 Task: Set the output format to s16.
Action: Mouse moved to (115, 12)
Screenshot: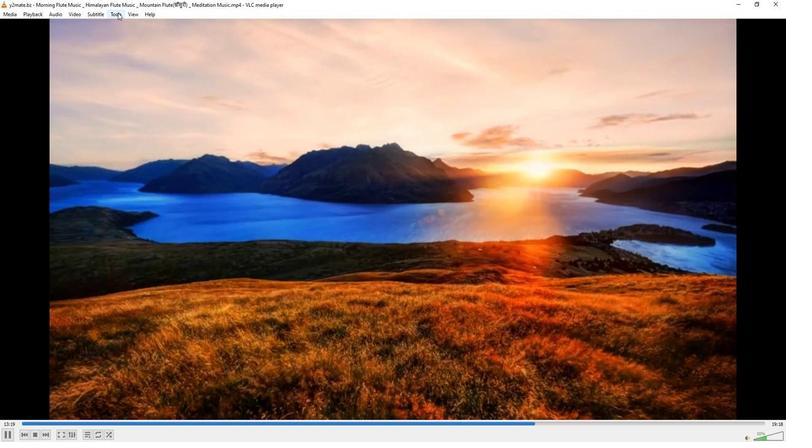 
Action: Mouse pressed left at (115, 12)
Screenshot: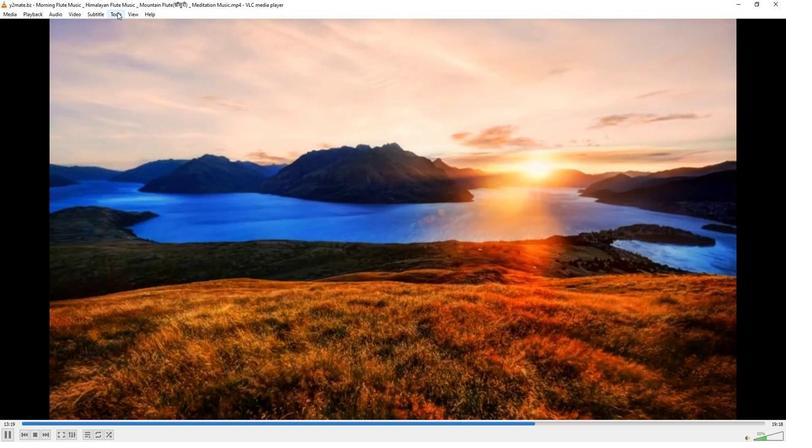 
Action: Mouse moved to (117, 112)
Screenshot: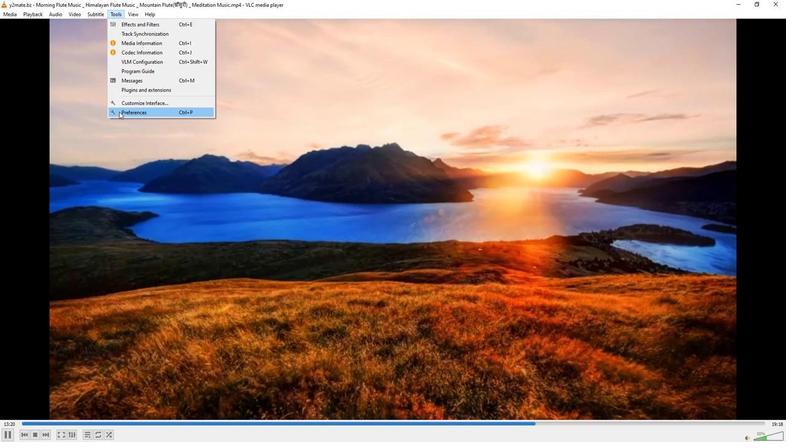 
Action: Mouse pressed left at (117, 112)
Screenshot: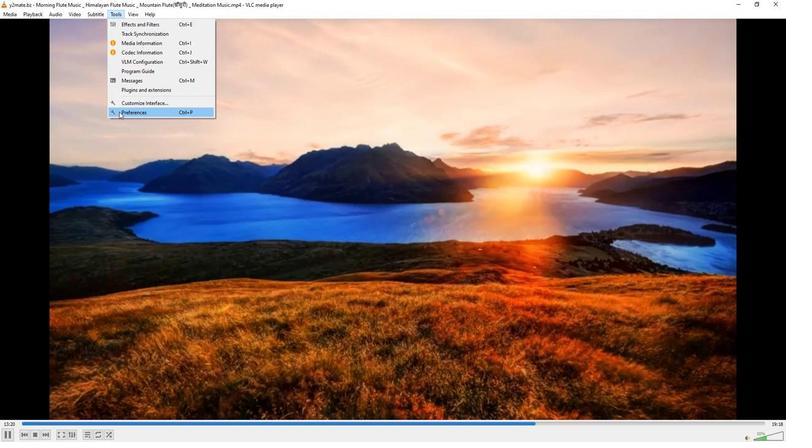 
Action: Mouse moved to (259, 361)
Screenshot: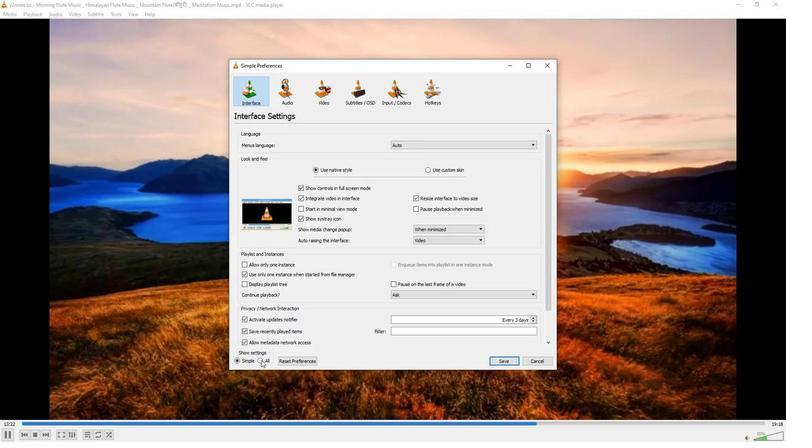 
Action: Mouse pressed left at (259, 361)
Screenshot: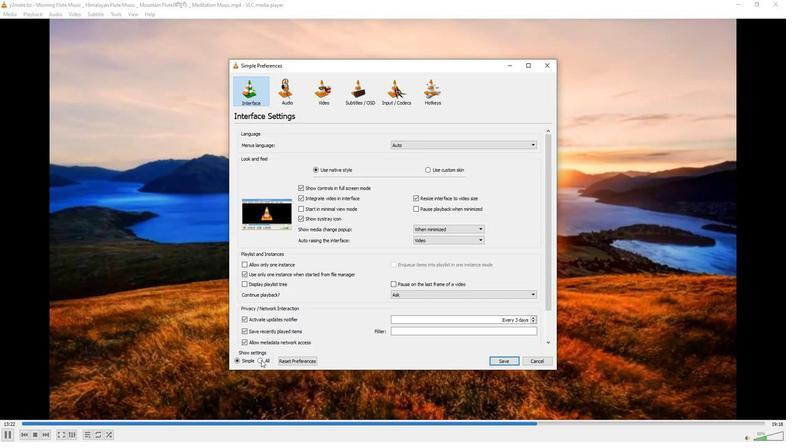 
Action: Mouse moved to (248, 189)
Screenshot: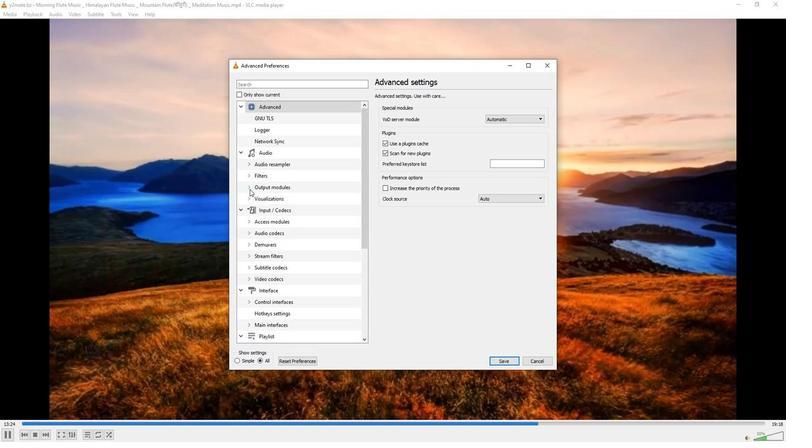 
Action: Mouse pressed left at (248, 189)
Screenshot: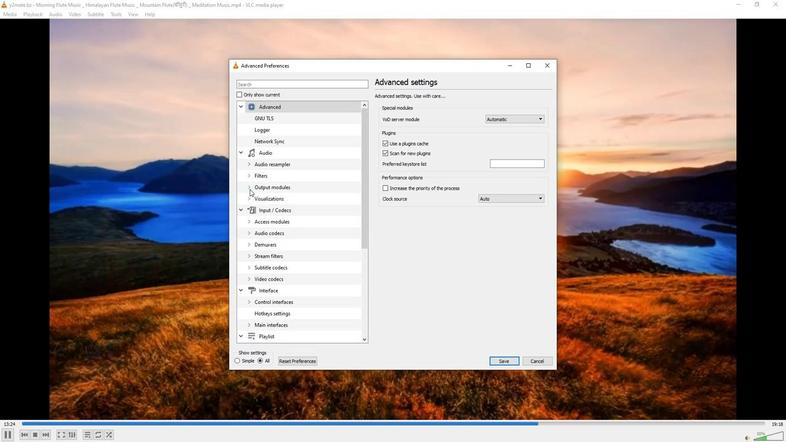 
Action: Mouse moved to (267, 212)
Screenshot: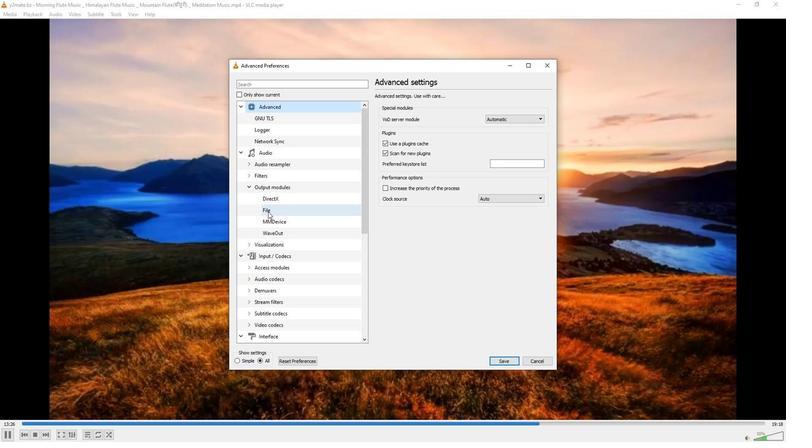 
Action: Mouse pressed left at (267, 212)
Screenshot: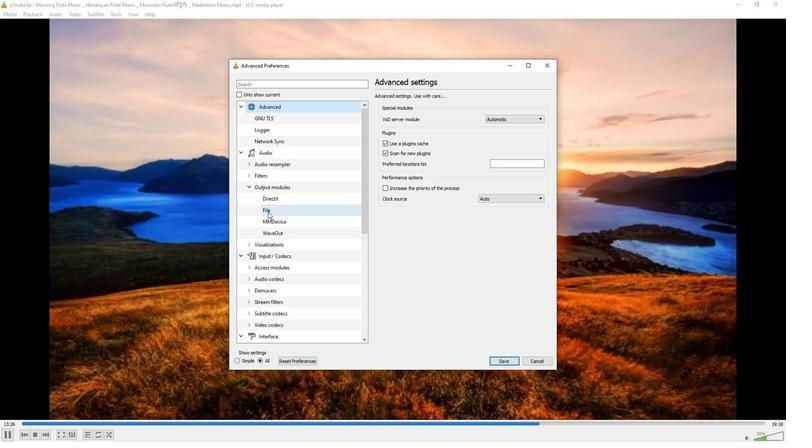 
Action: Mouse moved to (544, 125)
Screenshot: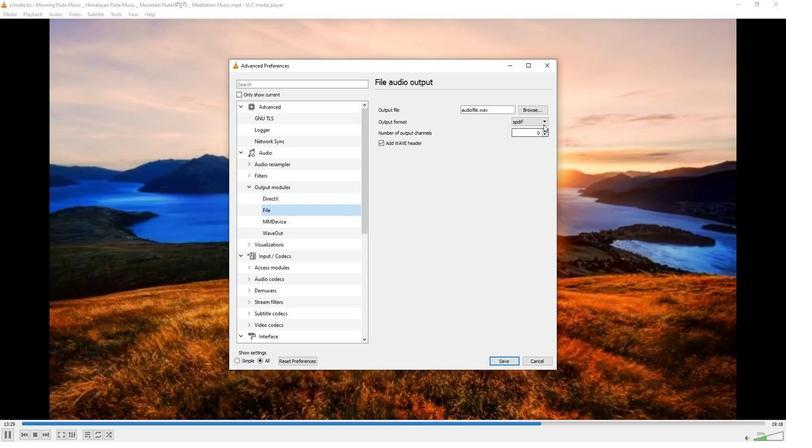 
Action: Mouse pressed left at (544, 125)
Screenshot: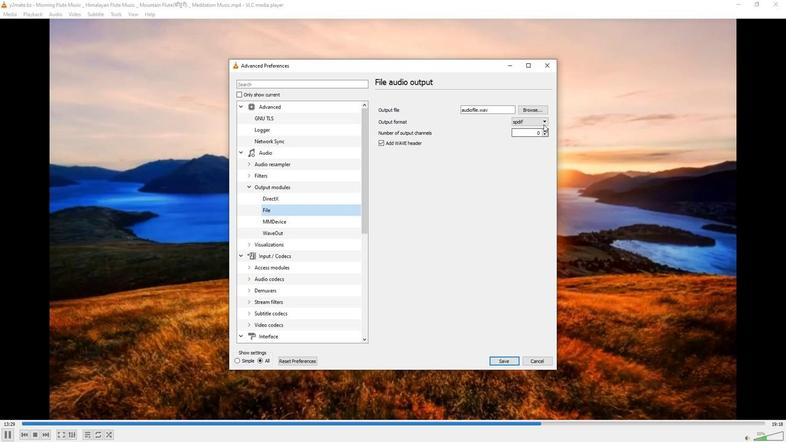 
Action: Mouse moved to (533, 133)
Screenshot: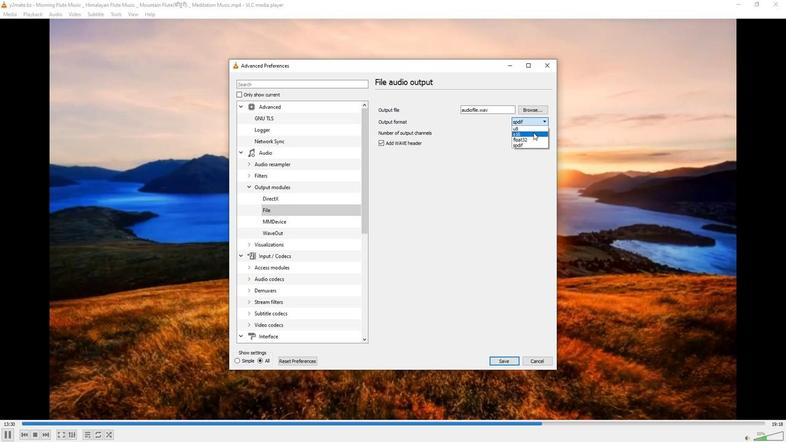 
Action: Mouse pressed left at (533, 133)
Screenshot: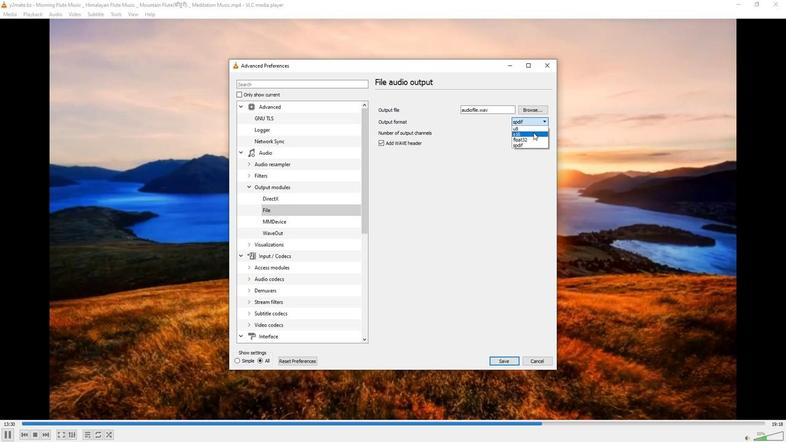 
Action: Mouse moved to (536, 135)
Screenshot: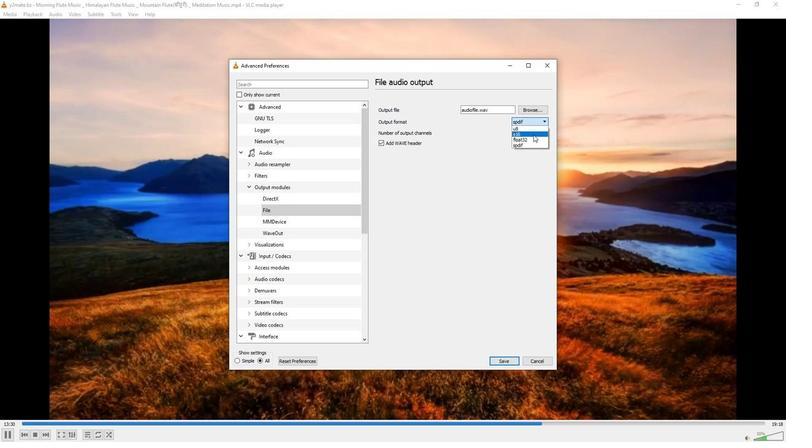 
